 Task: Select disaster and humanitarian relief as the cause.
Action: Mouse moved to (708, 75)
Screenshot: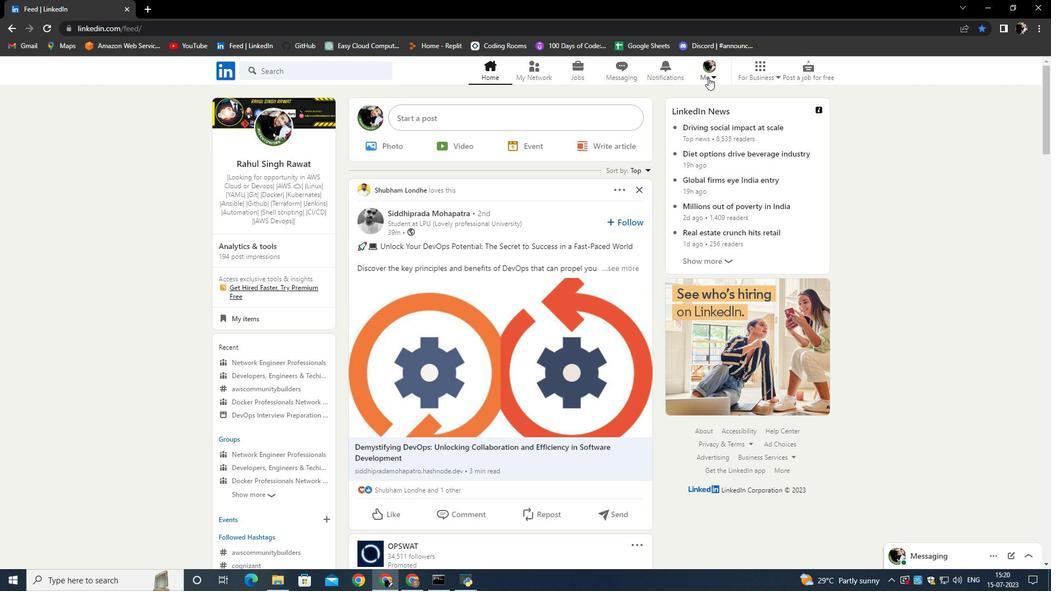 
Action: Mouse pressed left at (708, 75)
Screenshot: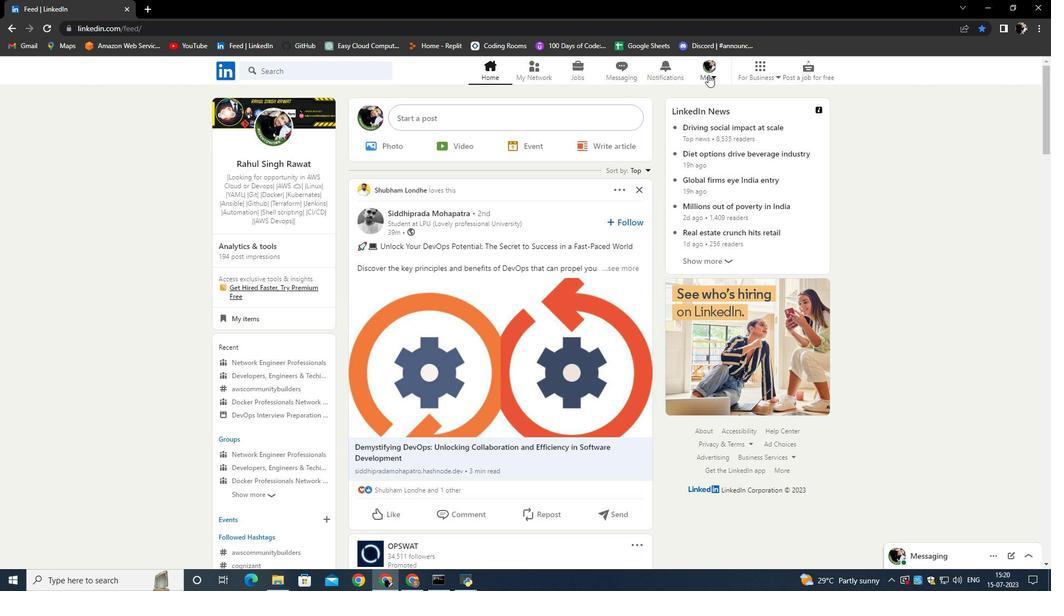 
Action: Mouse moved to (607, 141)
Screenshot: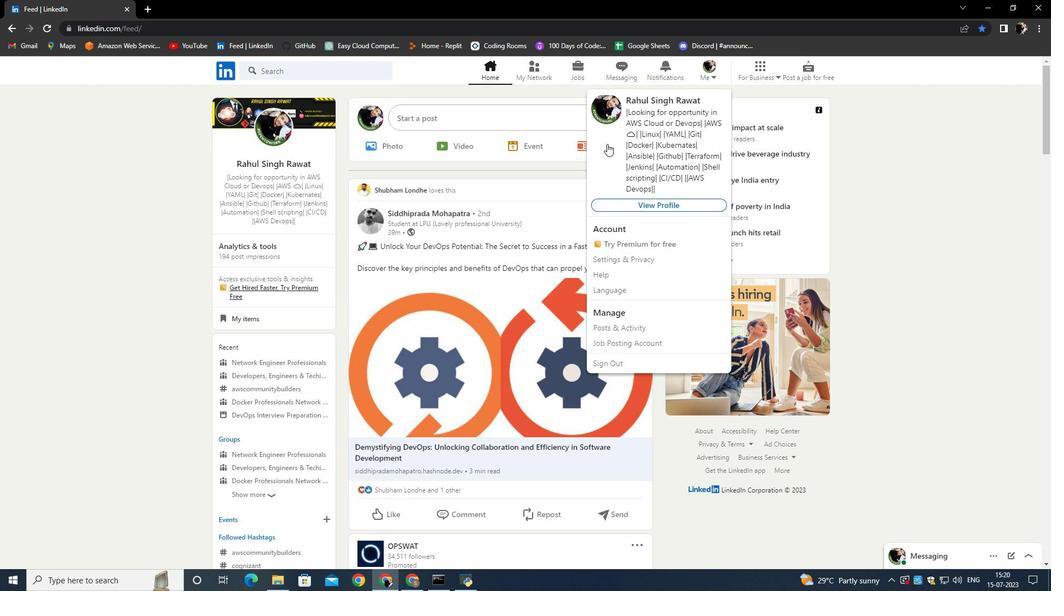 
Action: Mouse pressed left at (607, 141)
Screenshot: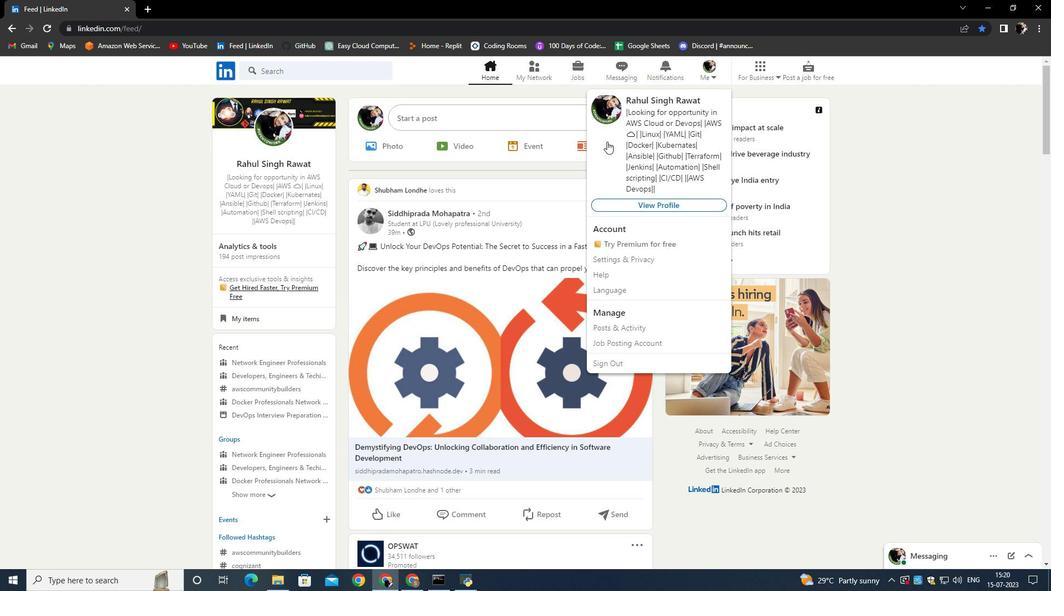 
Action: Mouse moved to (317, 416)
Screenshot: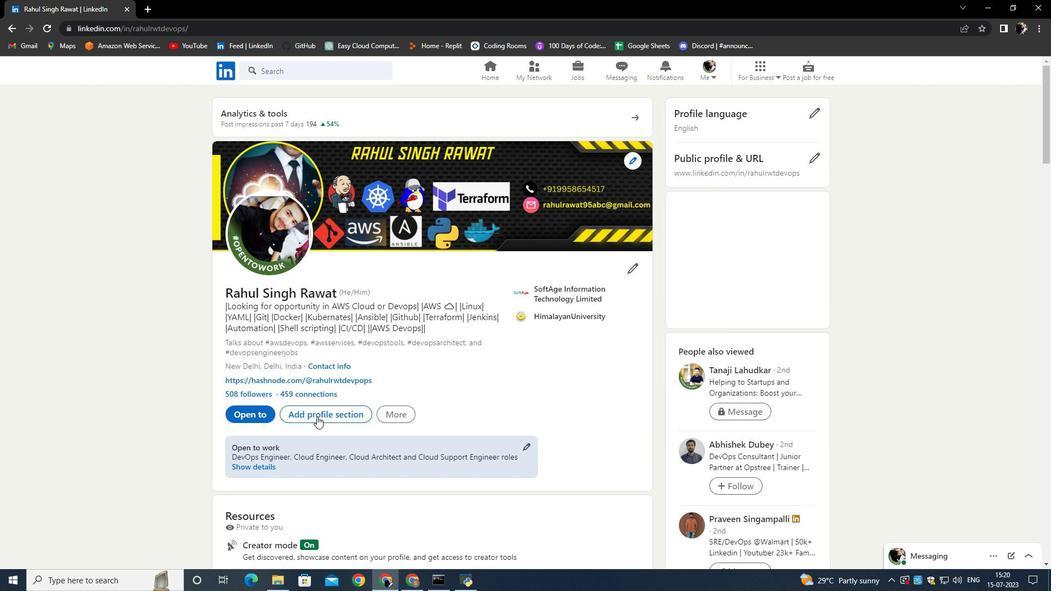 
Action: Mouse pressed left at (317, 416)
Screenshot: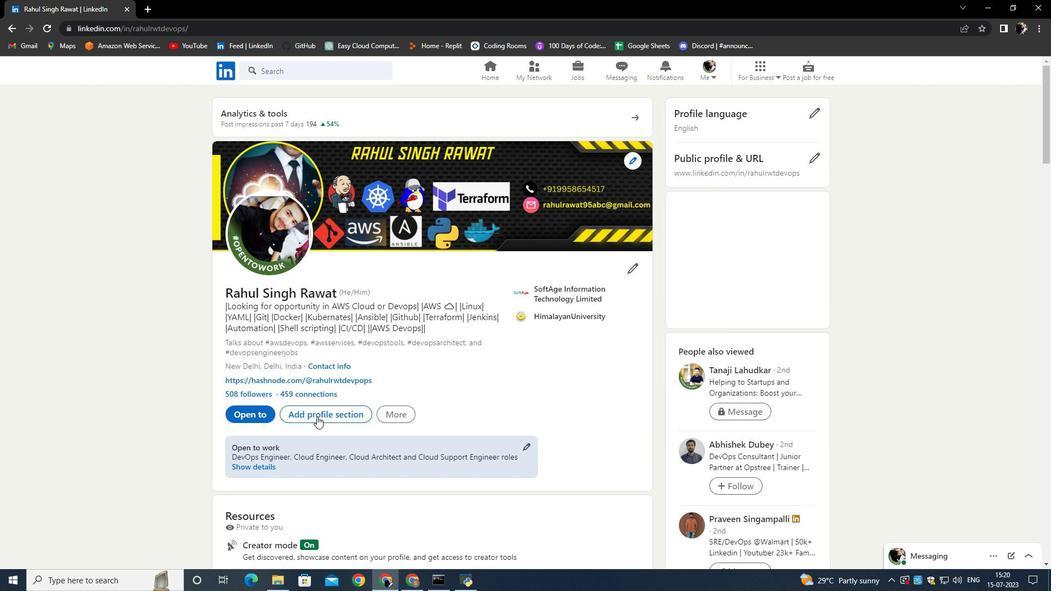
Action: Mouse moved to (433, 303)
Screenshot: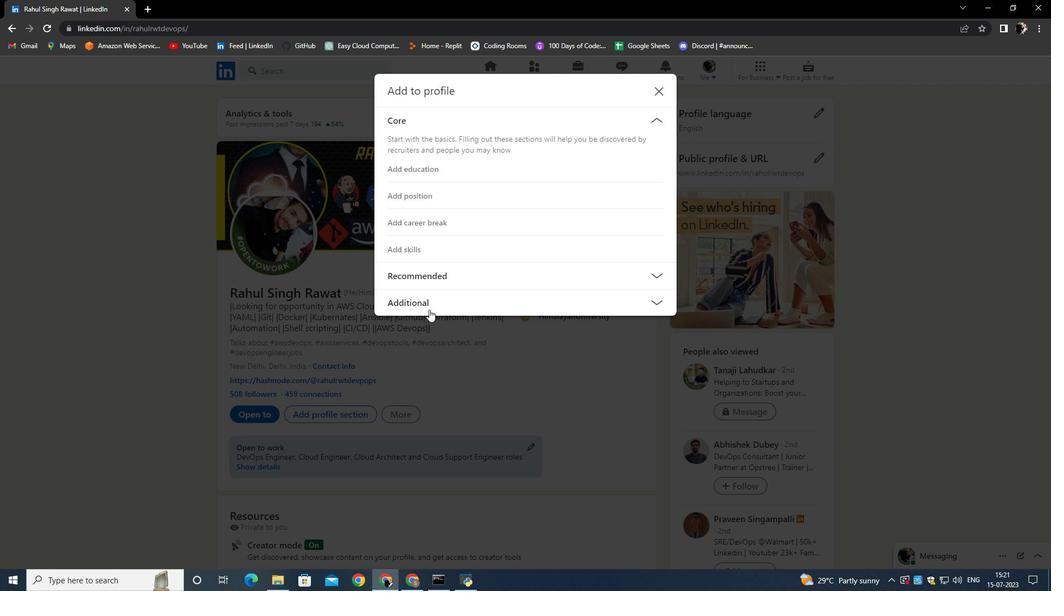
Action: Mouse pressed left at (433, 303)
Screenshot: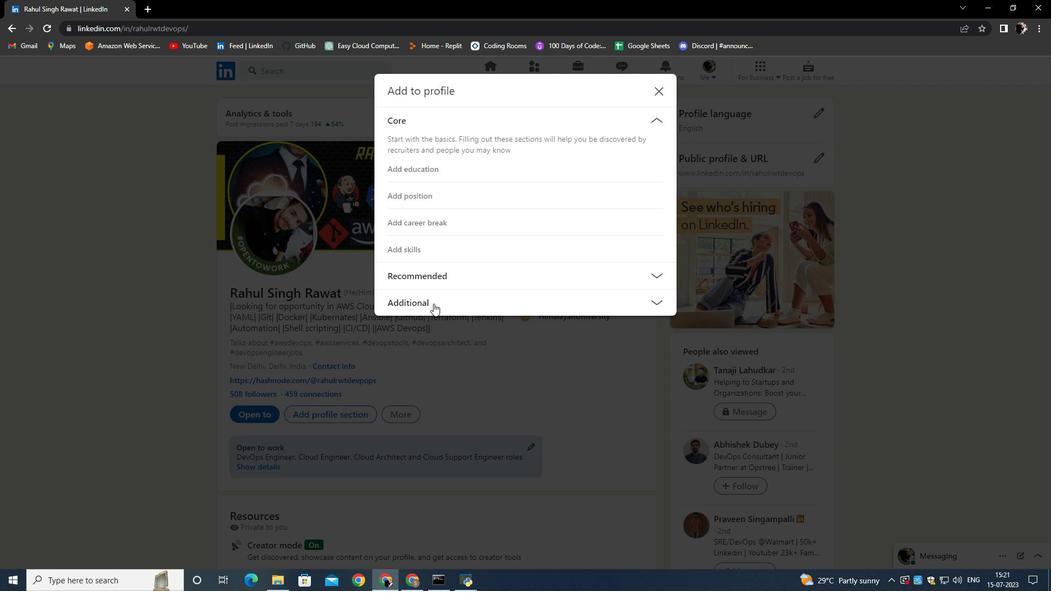 
Action: Mouse moved to (416, 412)
Screenshot: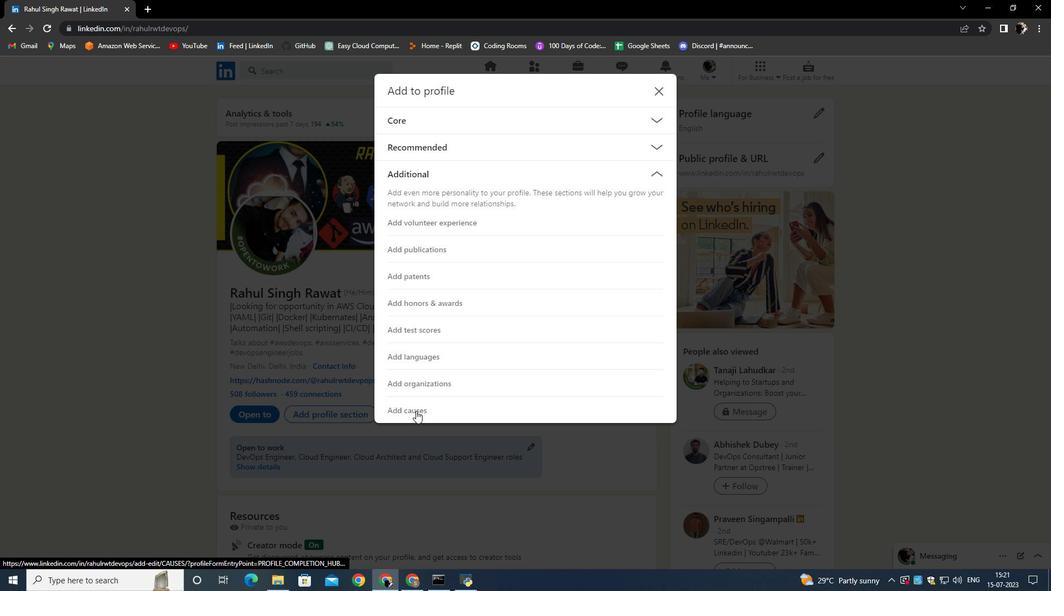 
Action: Mouse pressed left at (416, 412)
Screenshot: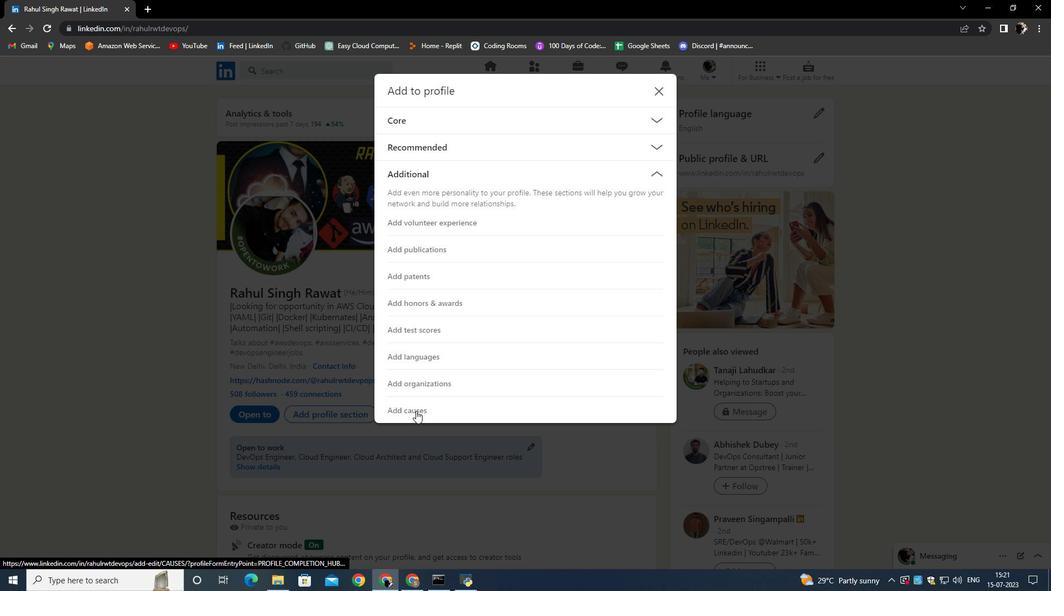 
Action: Mouse moved to (342, 231)
Screenshot: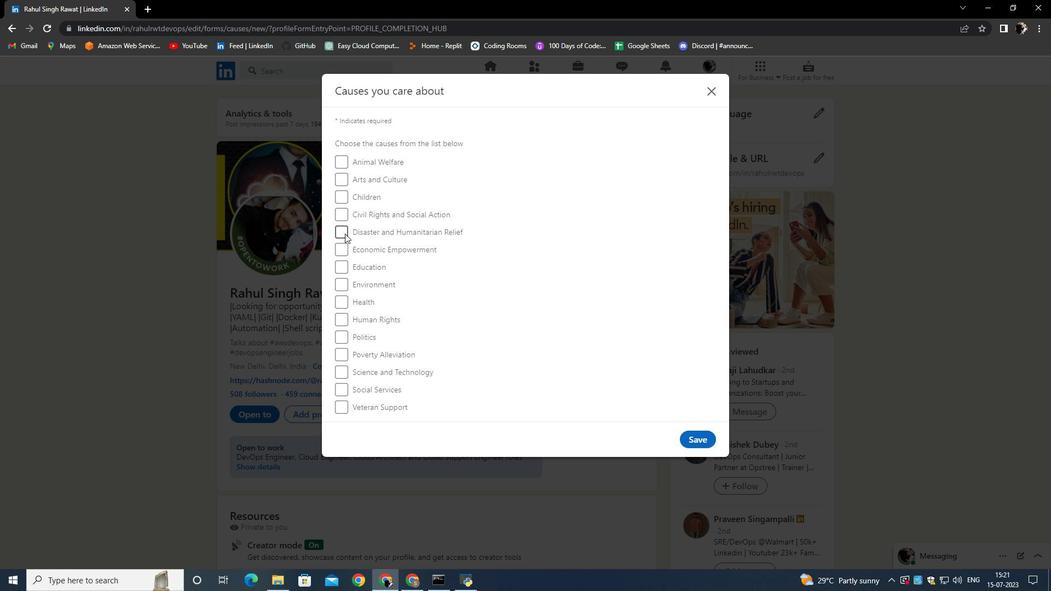 
Action: Mouse pressed left at (342, 231)
Screenshot: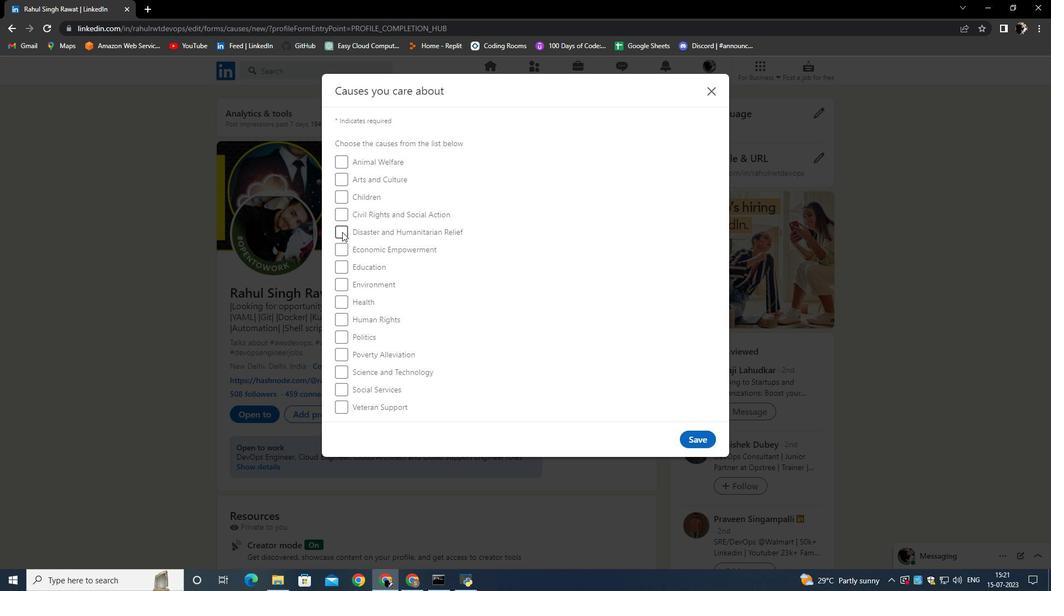 
Action: Mouse moved to (547, 319)
Screenshot: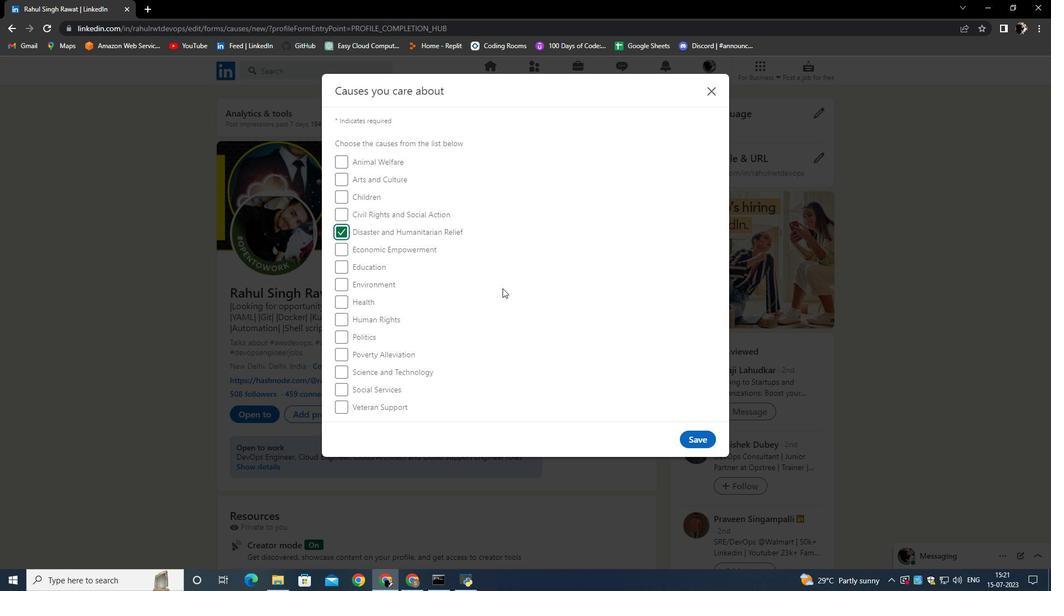 
Action: Mouse pressed left at (547, 319)
Screenshot: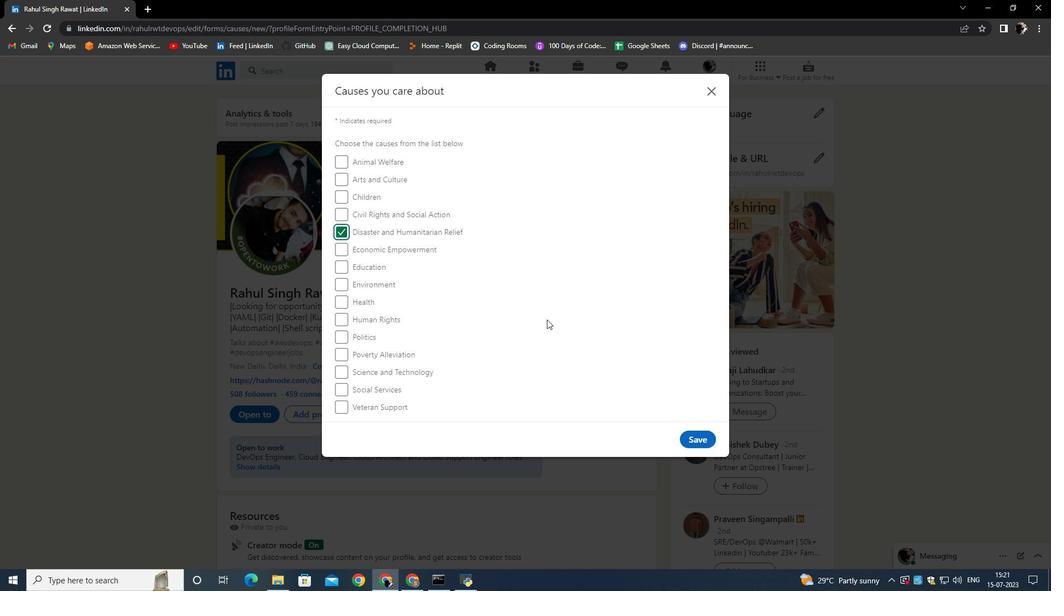 
